 Task: Use Billiards 2 Effect in this video Movie B.mp4
Action: Mouse moved to (298, 103)
Screenshot: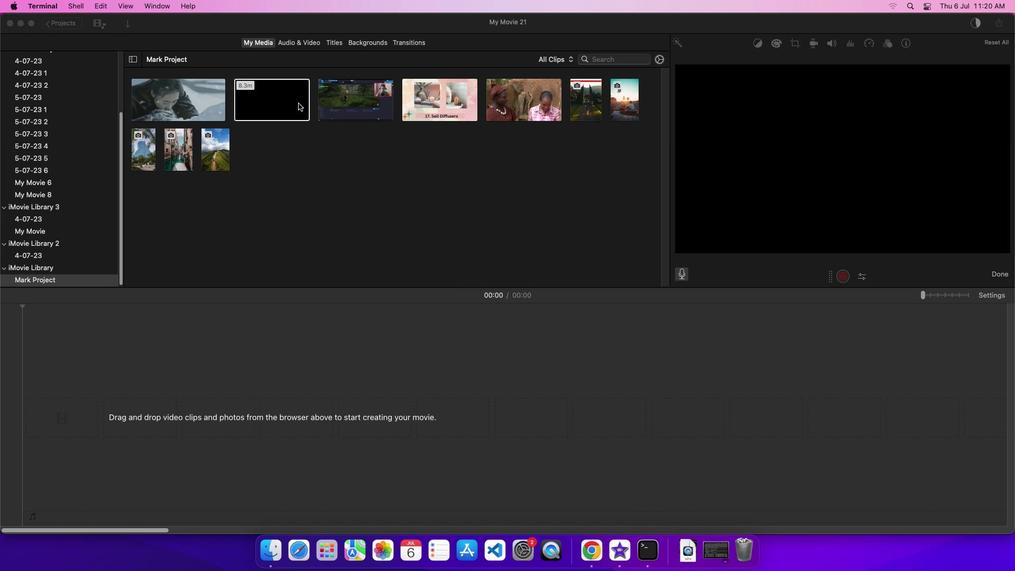 
Action: Mouse pressed left at (298, 103)
Screenshot: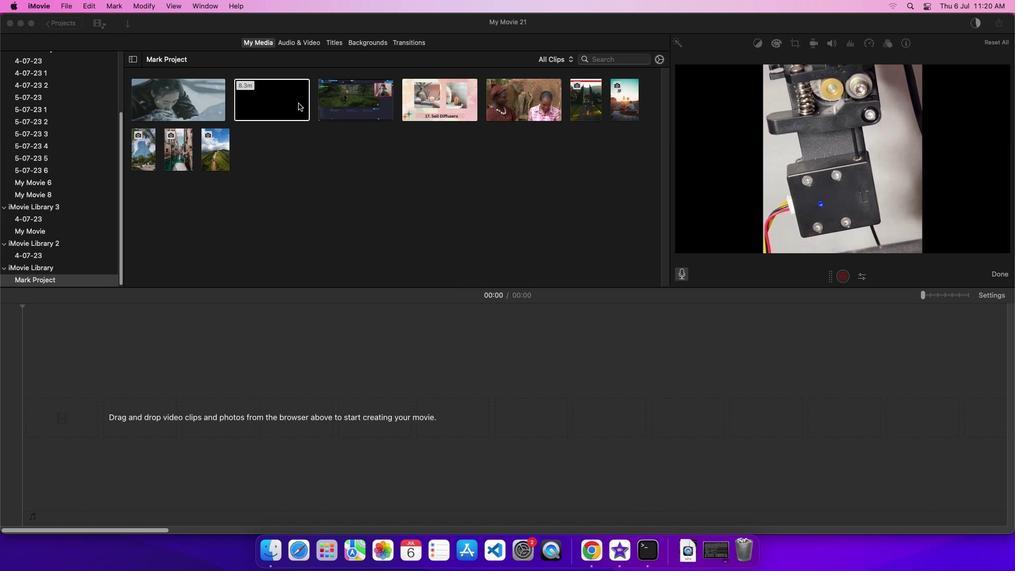 
Action: Mouse moved to (285, 96)
Screenshot: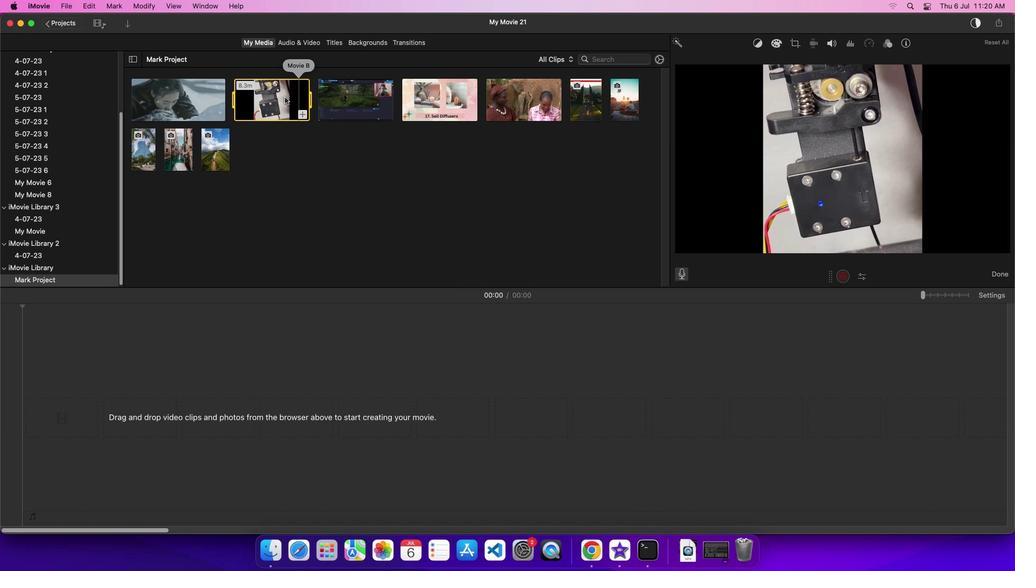 
Action: Mouse pressed left at (285, 96)
Screenshot: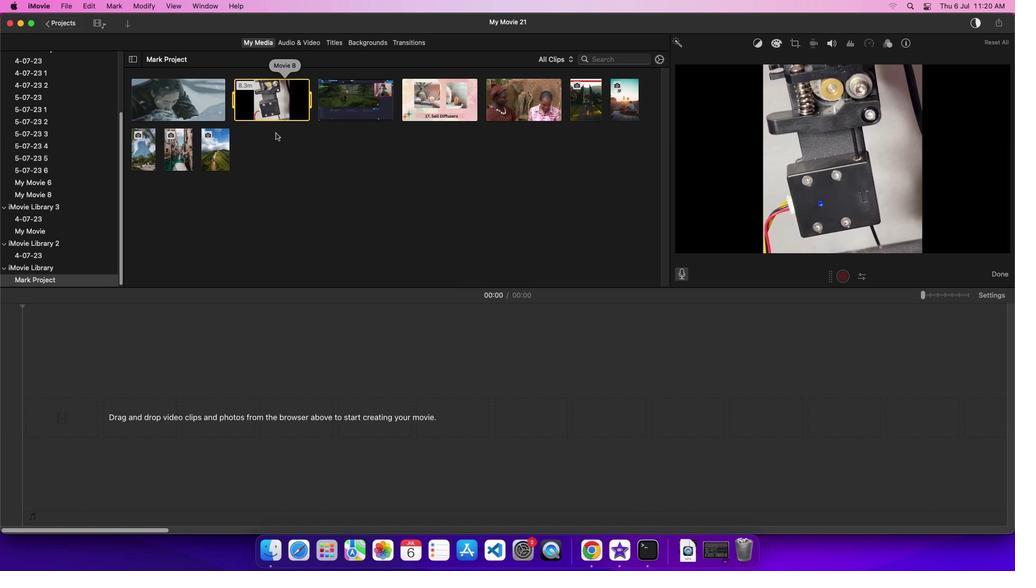 
Action: Mouse moved to (300, 40)
Screenshot: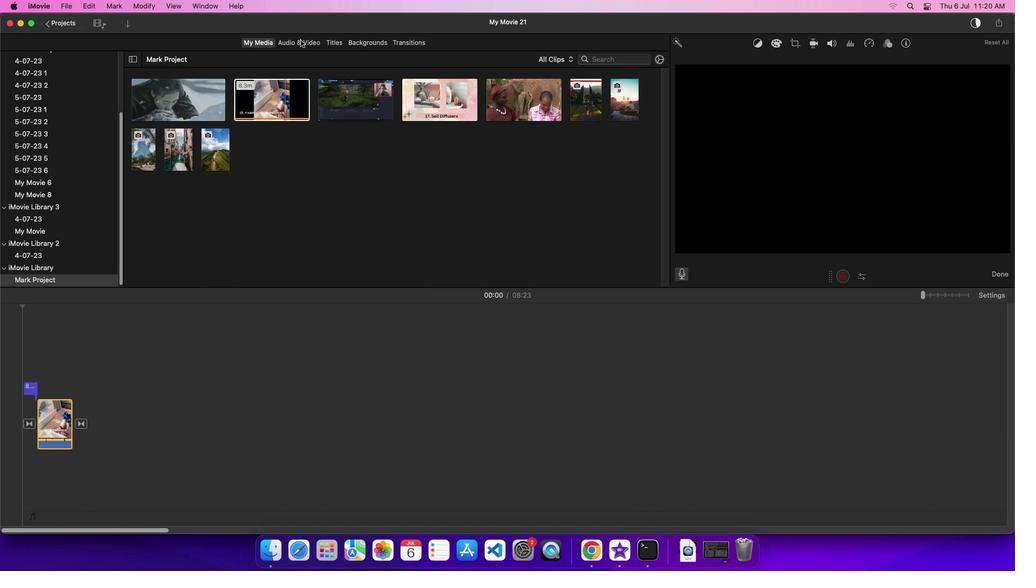 
Action: Mouse pressed left at (300, 40)
Screenshot: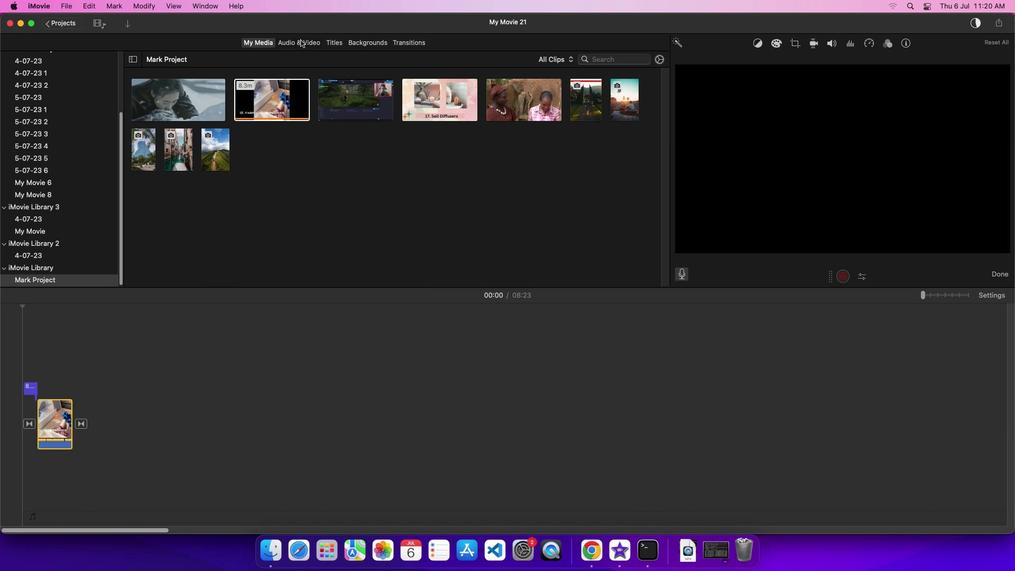 
Action: Mouse moved to (90, 97)
Screenshot: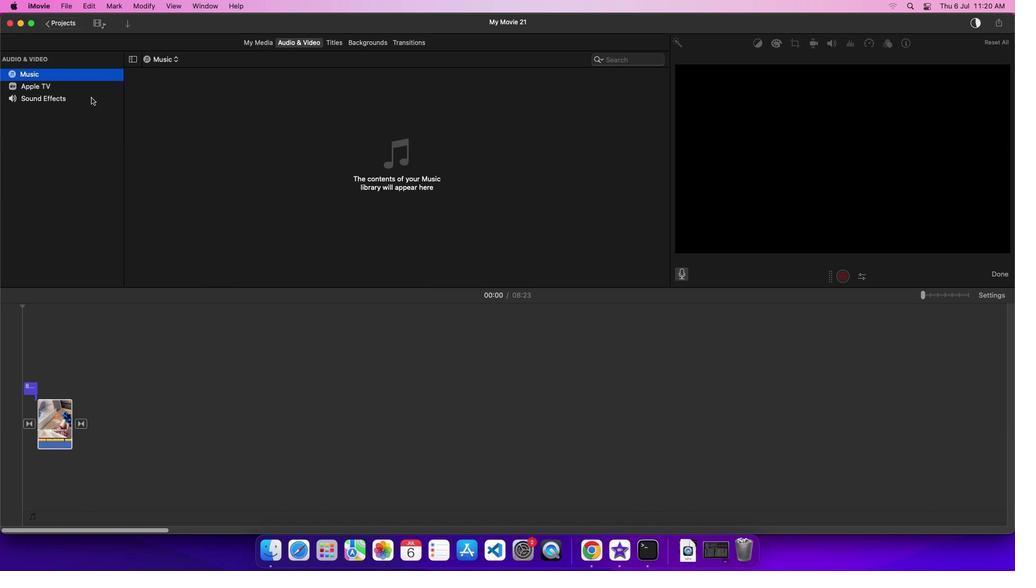 
Action: Mouse pressed left at (90, 97)
Screenshot: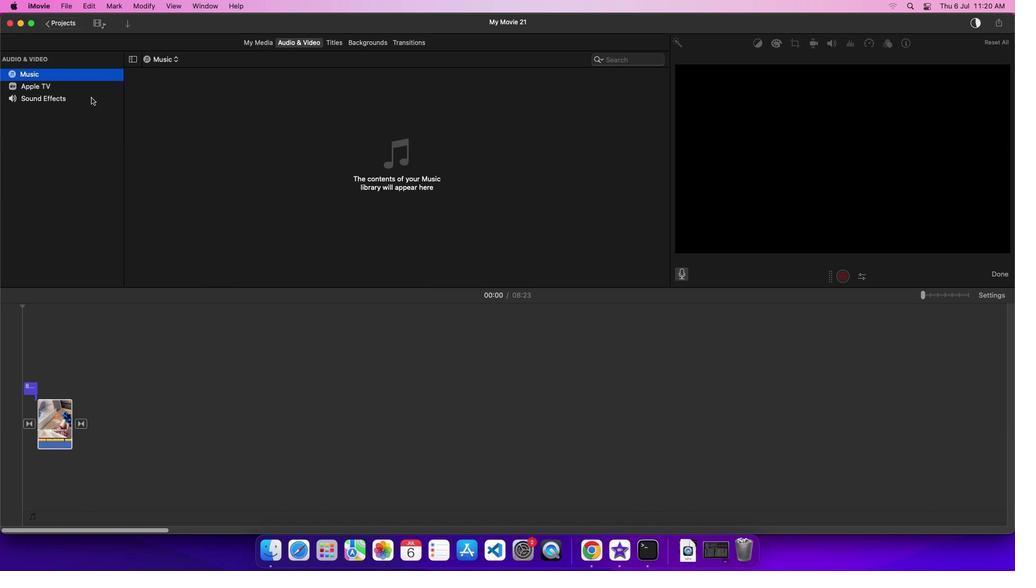 
Action: Mouse moved to (177, 226)
Screenshot: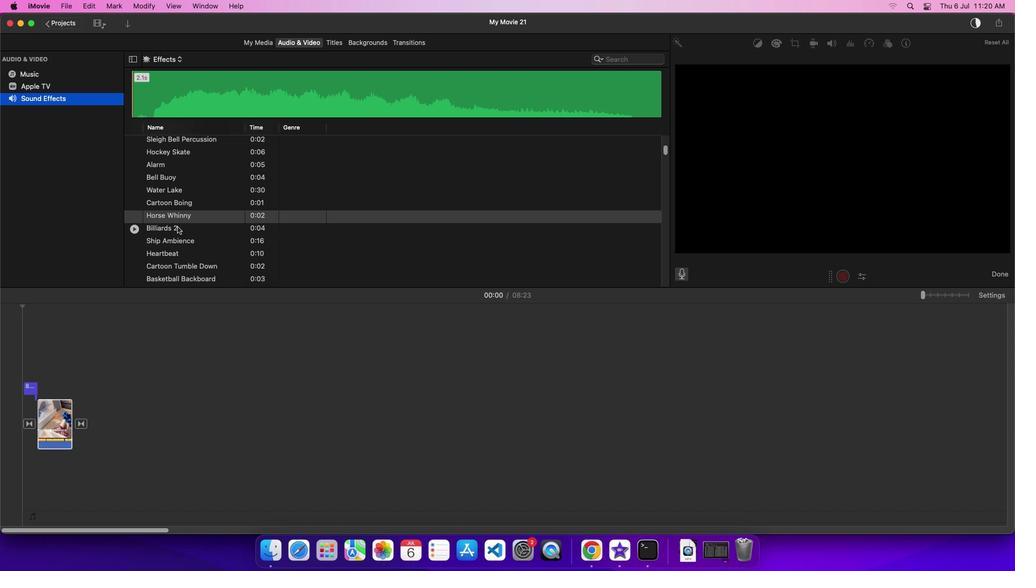 
Action: Mouse pressed left at (177, 226)
Screenshot: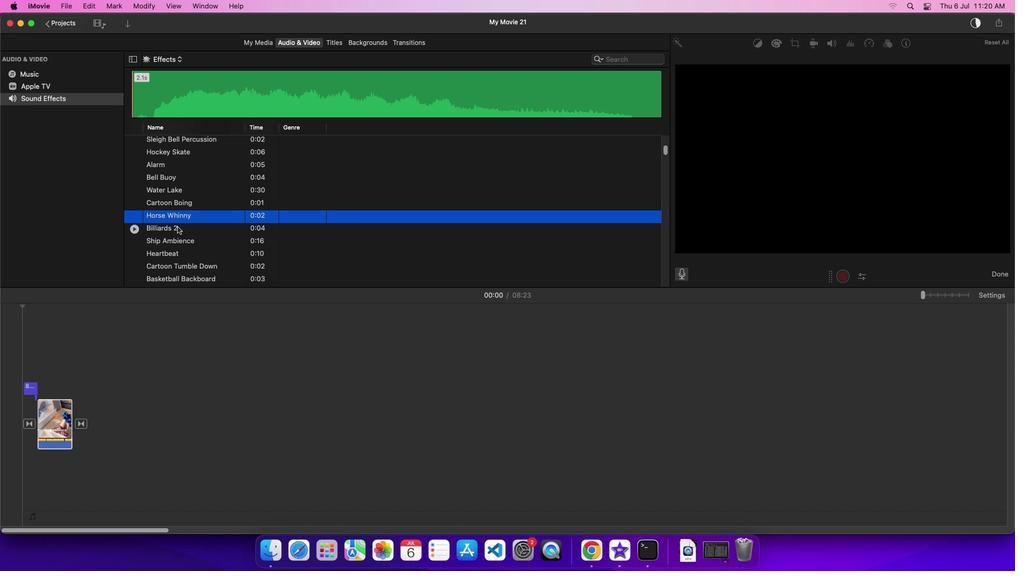 
Action: Mouse moved to (198, 226)
Screenshot: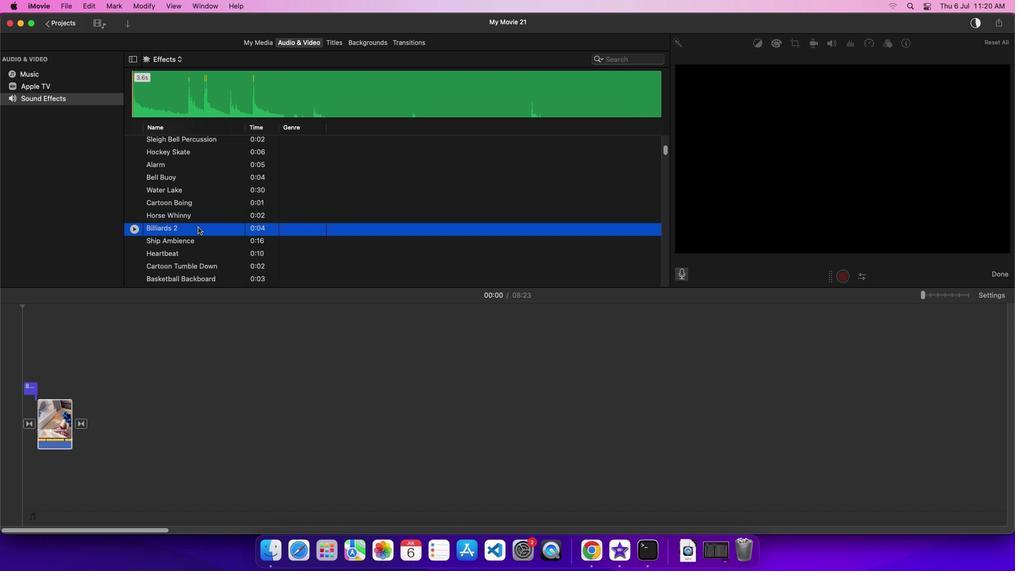 
Action: Mouse pressed left at (198, 226)
Screenshot: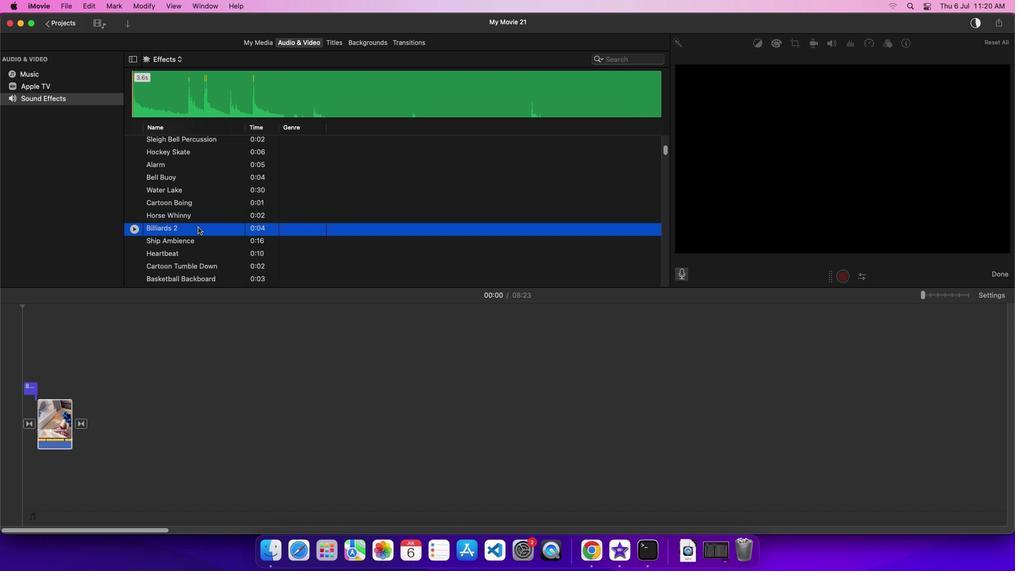 
Action: Mouse moved to (121, 505)
Screenshot: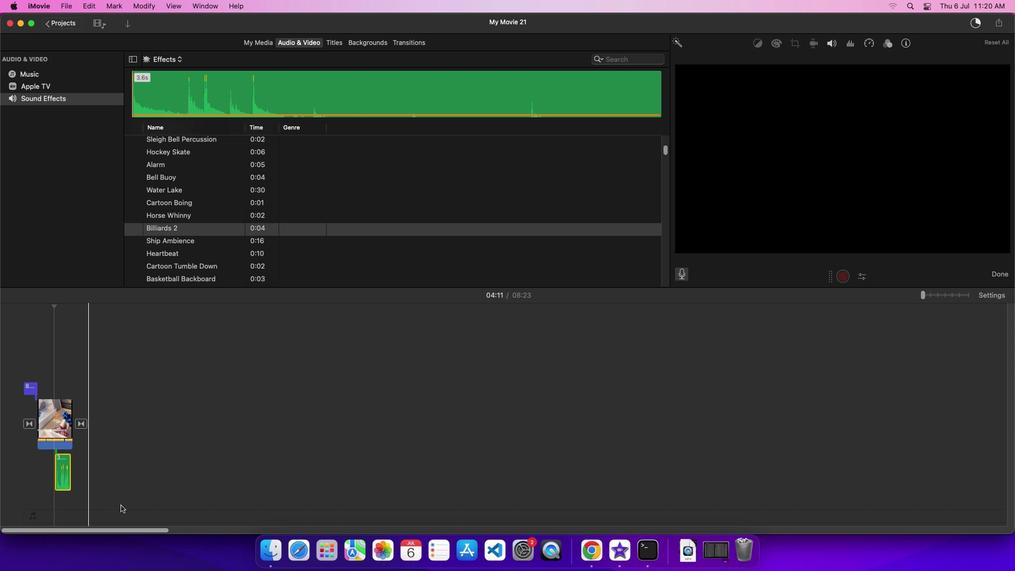 
